 Task: Book a one-way flight for 2 adults from Dubai to Bangkok on August 15, 2023.
Action: Mouse moved to (433, 451)
Screenshot: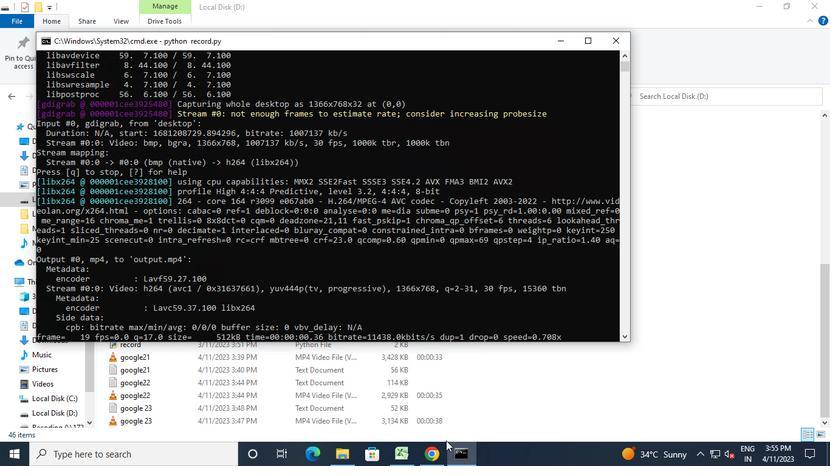 
Action: Mouse pressed left at (433, 451)
Screenshot: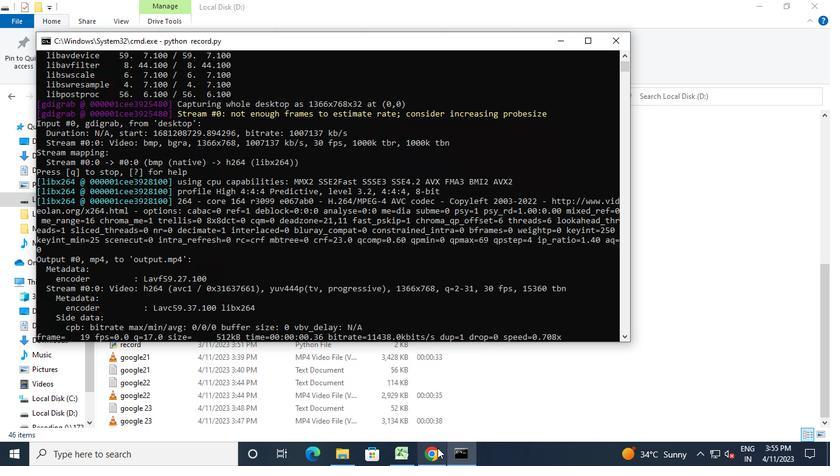 
Action: Mouse moved to (188, 315)
Screenshot: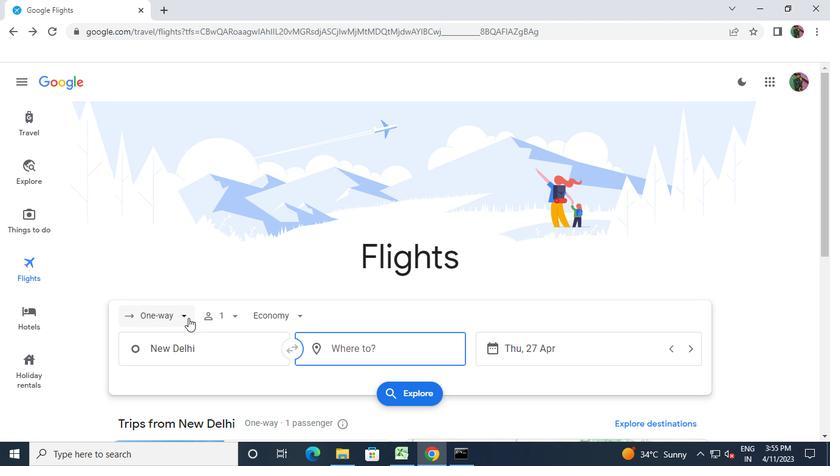
Action: Mouse pressed left at (188, 315)
Screenshot: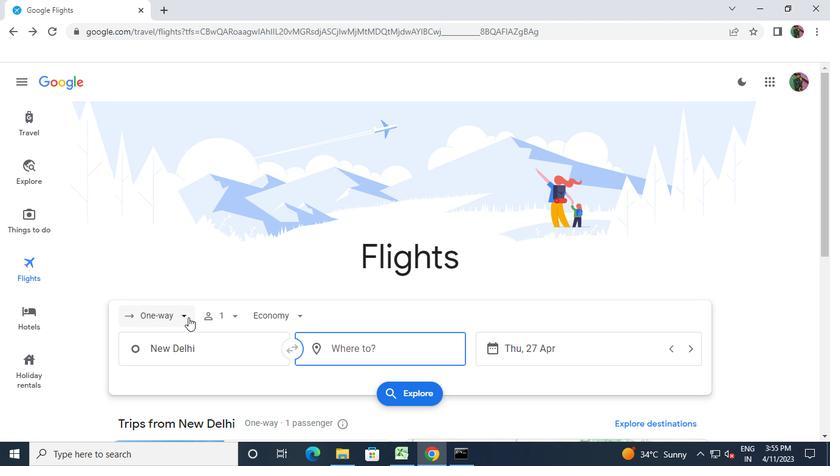 
Action: Mouse moved to (169, 257)
Screenshot: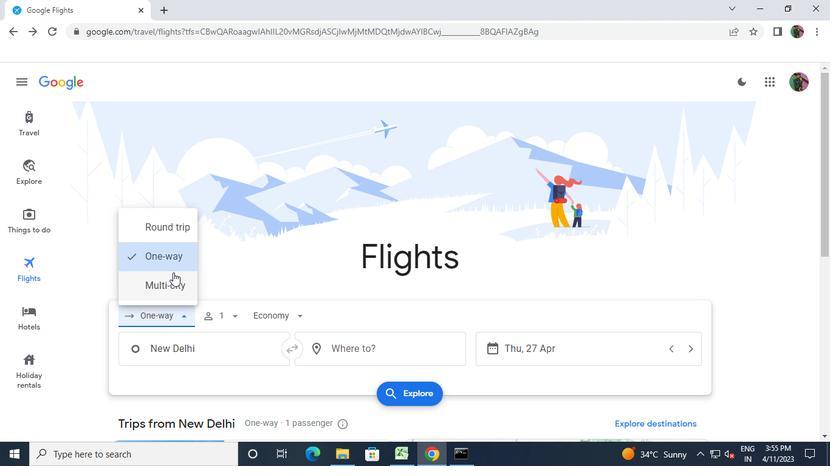 
Action: Mouse pressed left at (169, 257)
Screenshot: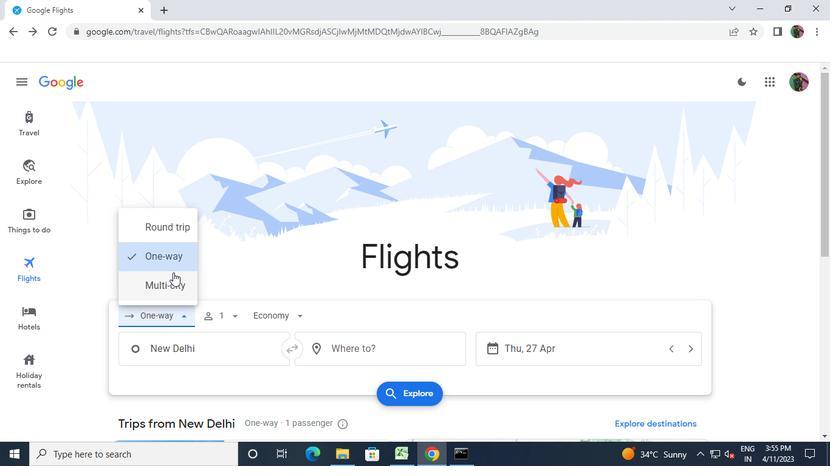 
Action: Mouse moved to (233, 315)
Screenshot: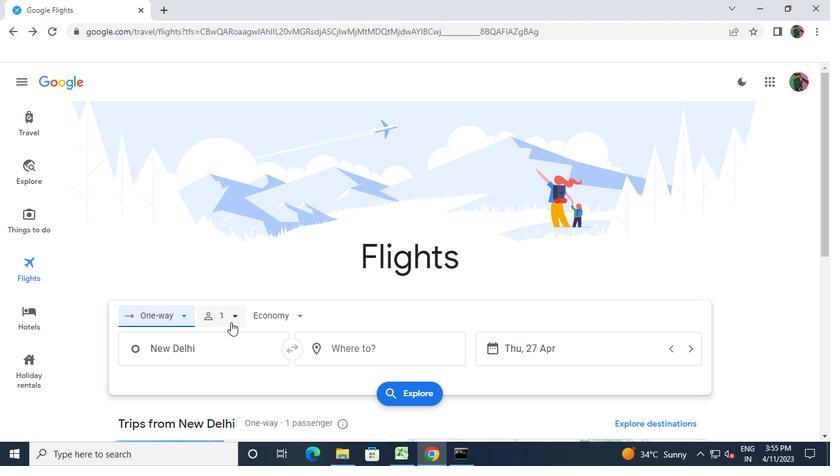 
Action: Mouse pressed left at (233, 315)
Screenshot: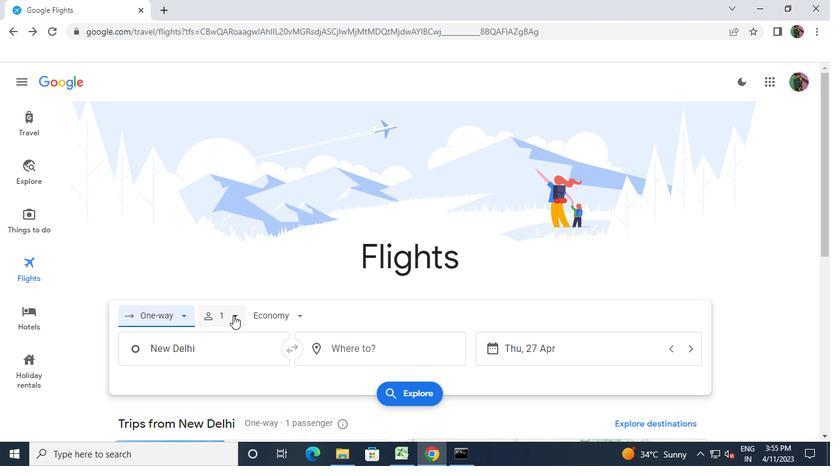 
Action: Mouse moved to (321, 349)
Screenshot: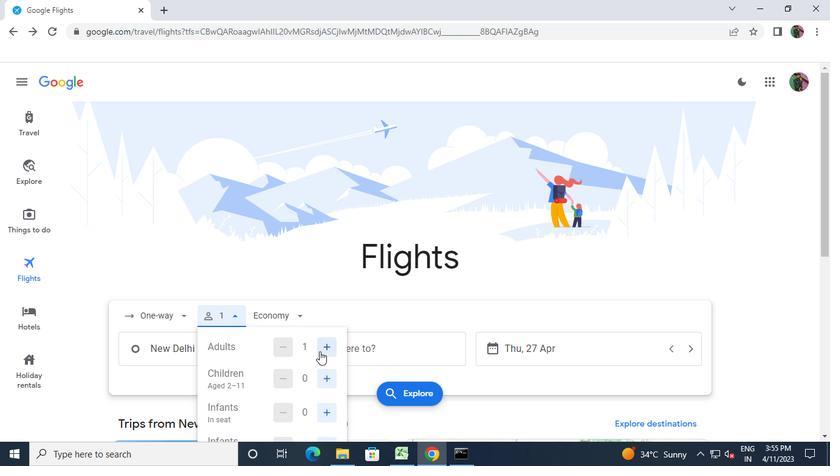 
Action: Mouse pressed left at (321, 349)
Screenshot: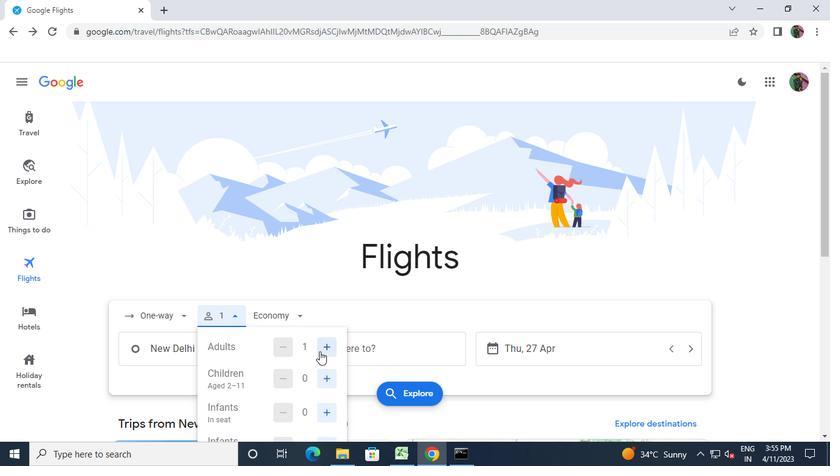 
Action: Mouse moved to (300, 359)
Screenshot: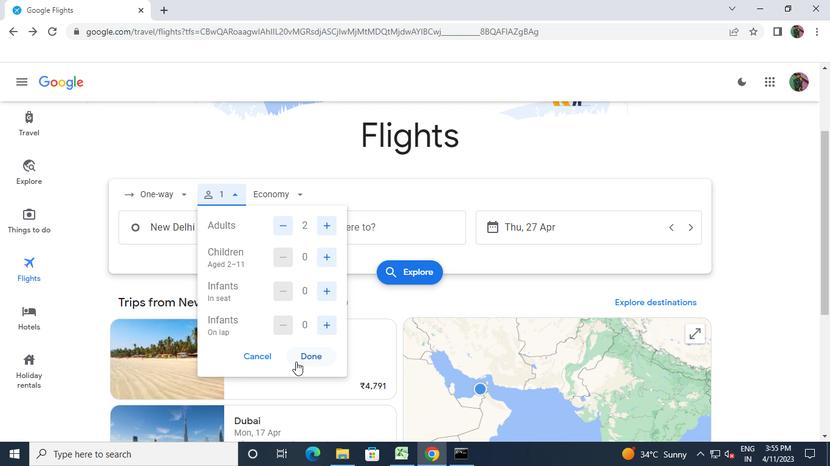 
Action: Mouse pressed left at (300, 359)
Screenshot: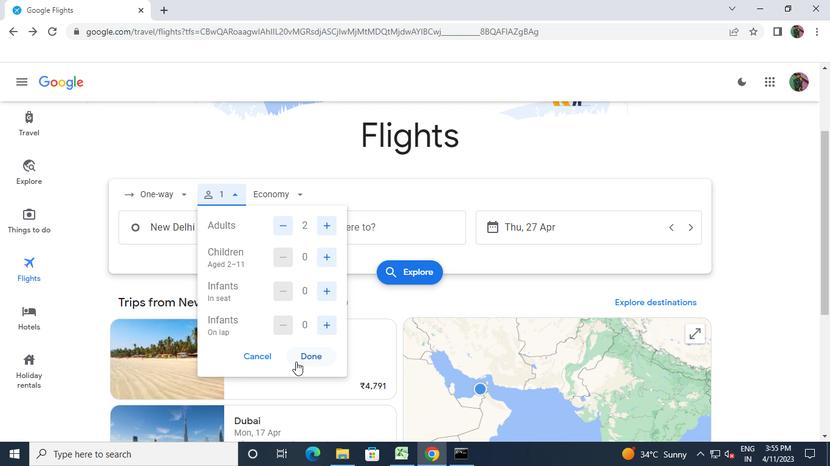 
Action: Mouse moved to (514, 229)
Screenshot: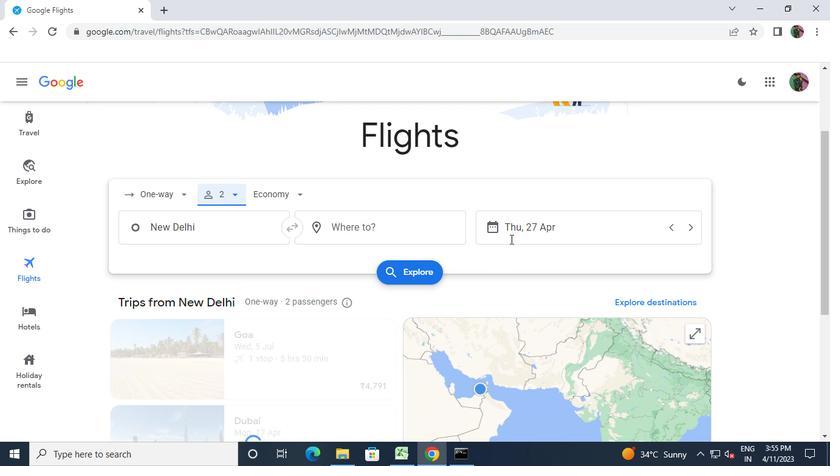 
Action: Mouse pressed left at (514, 229)
Screenshot: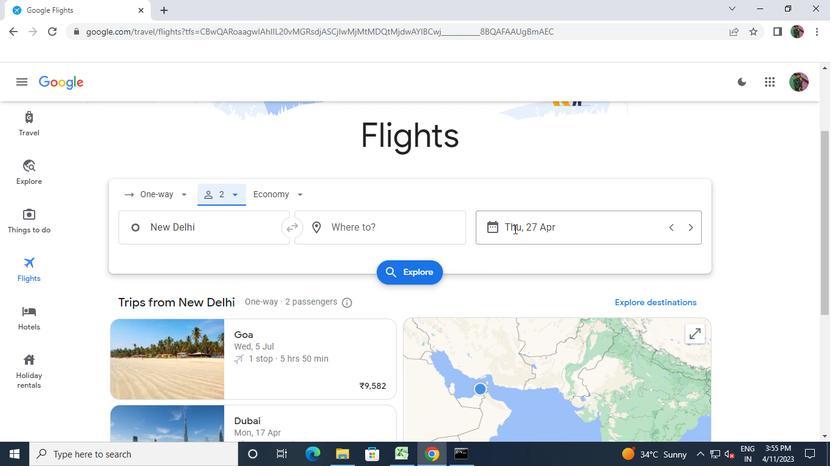 
Action: Mouse moved to (702, 264)
Screenshot: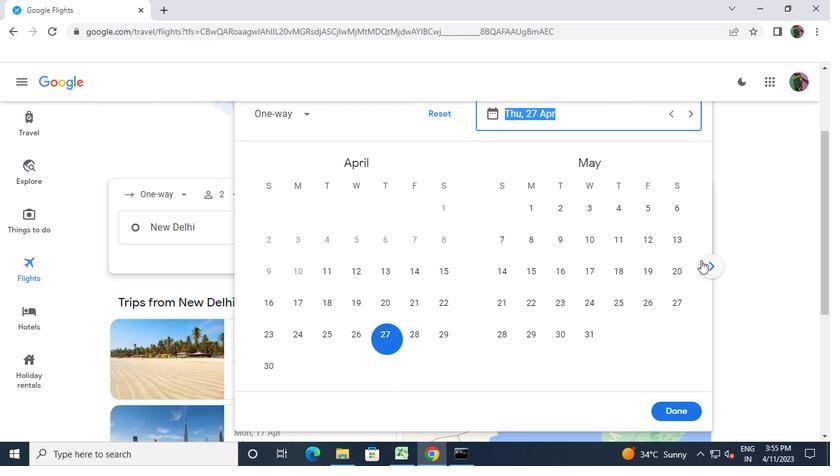 
Action: Mouse pressed left at (702, 264)
Screenshot: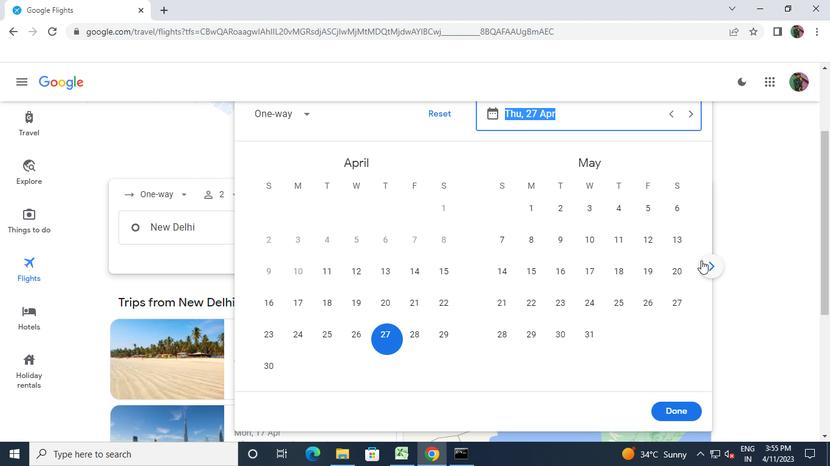 
Action: Mouse pressed left at (702, 264)
Screenshot: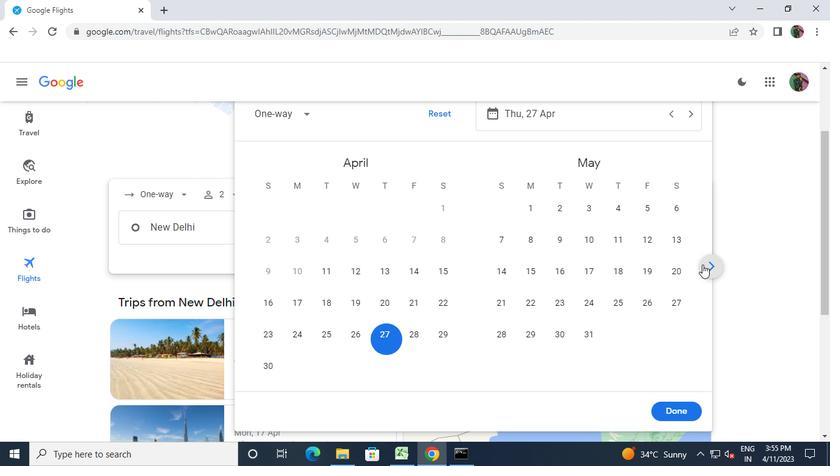 
Action: Mouse pressed left at (702, 264)
Screenshot: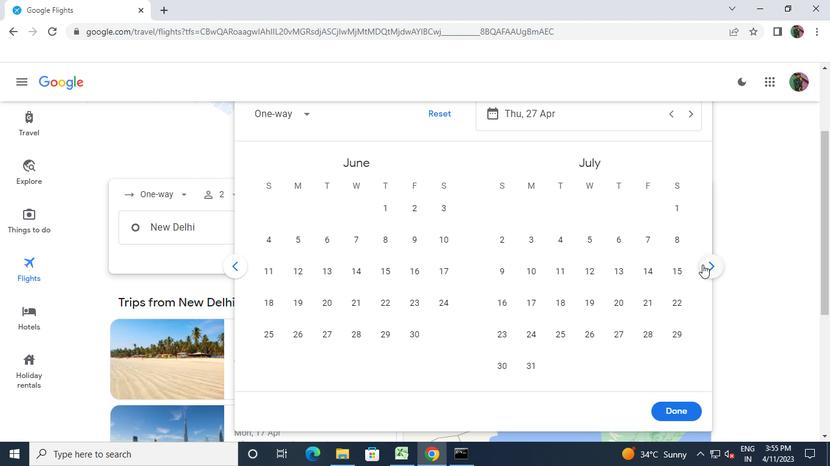 
Action: Mouse moved to (563, 268)
Screenshot: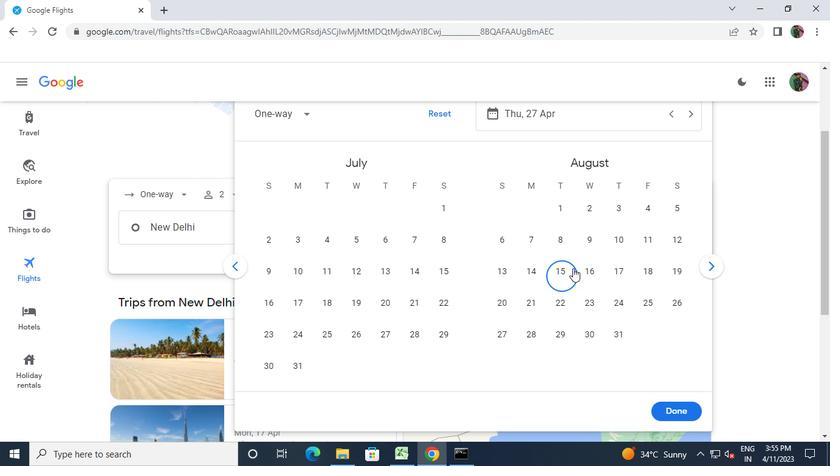 
Action: Mouse pressed left at (563, 268)
Screenshot: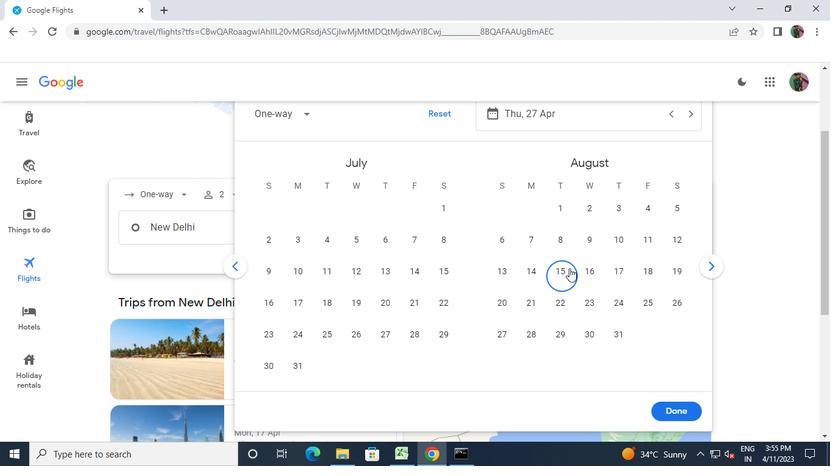 
Action: Mouse moved to (671, 407)
Screenshot: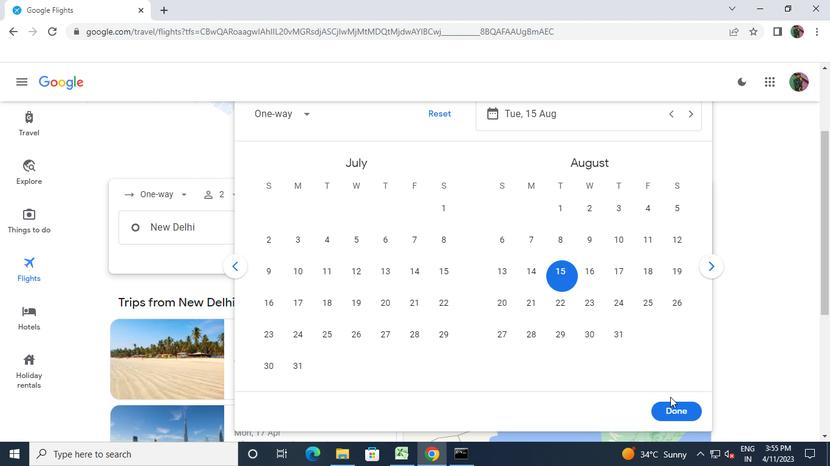 
Action: Mouse pressed left at (671, 407)
Screenshot: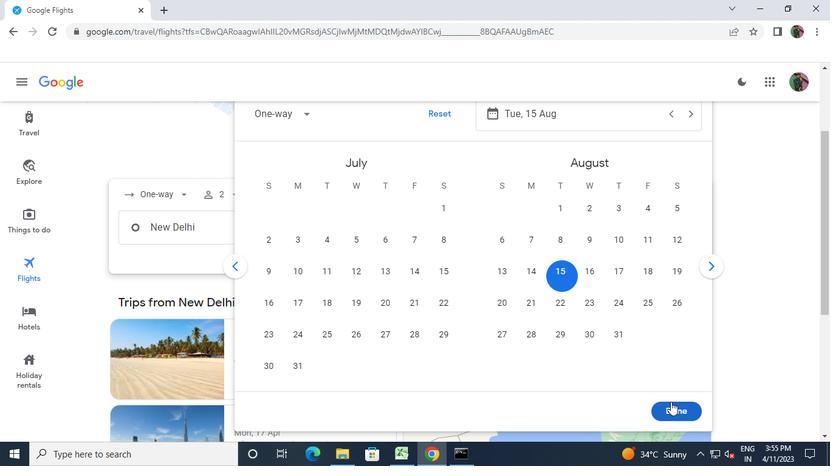 
Action: Mouse moved to (240, 233)
Screenshot: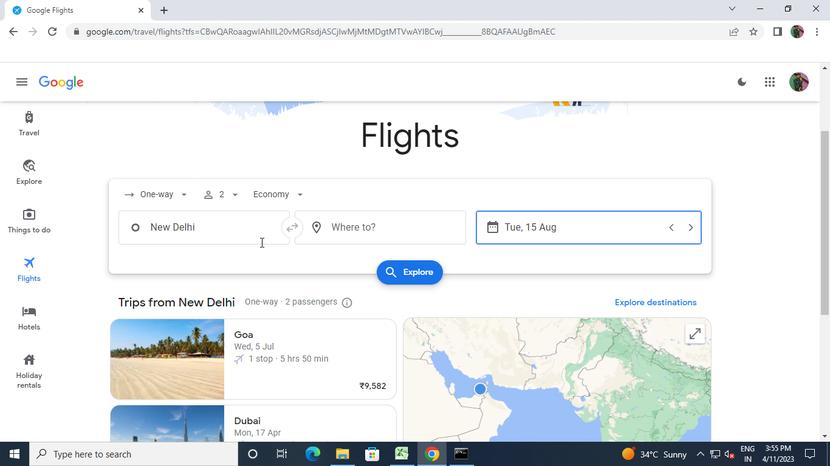 
Action: Mouse pressed left at (240, 233)
Screenshot: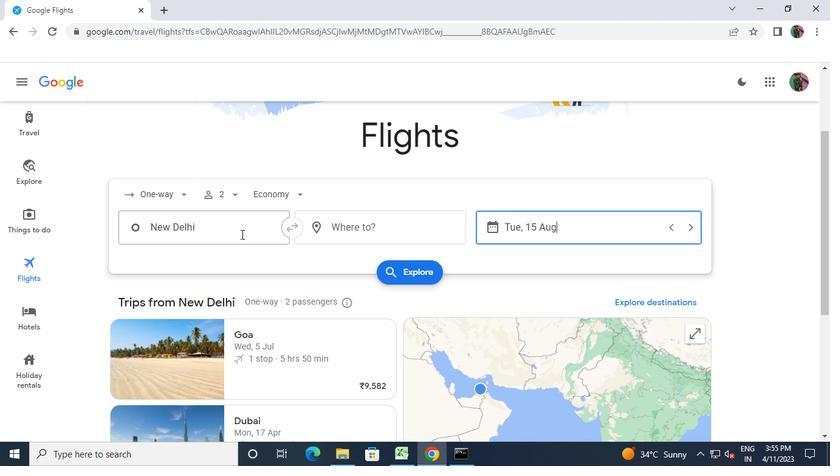 
Action: Keyboard d
Screenshot: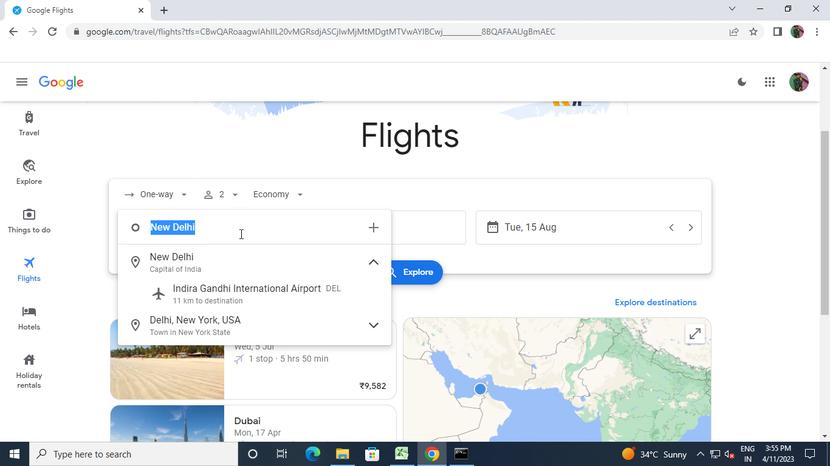 
Action: Keyboard u
Screenshot: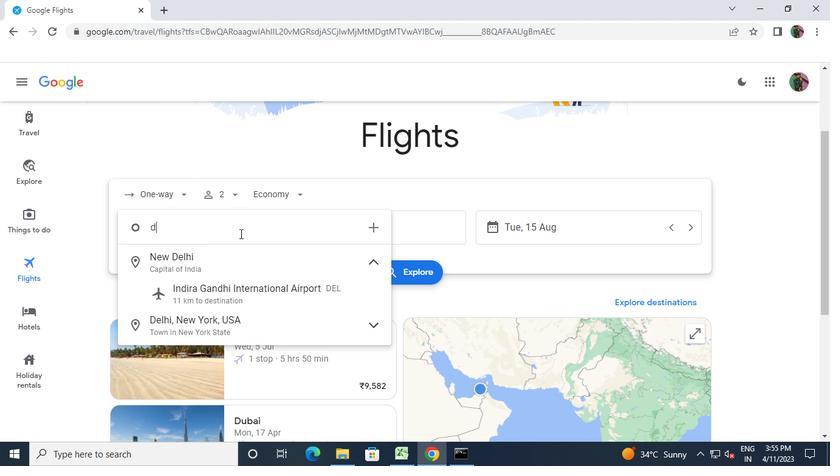 
Action: Keyboard u
Screenshot: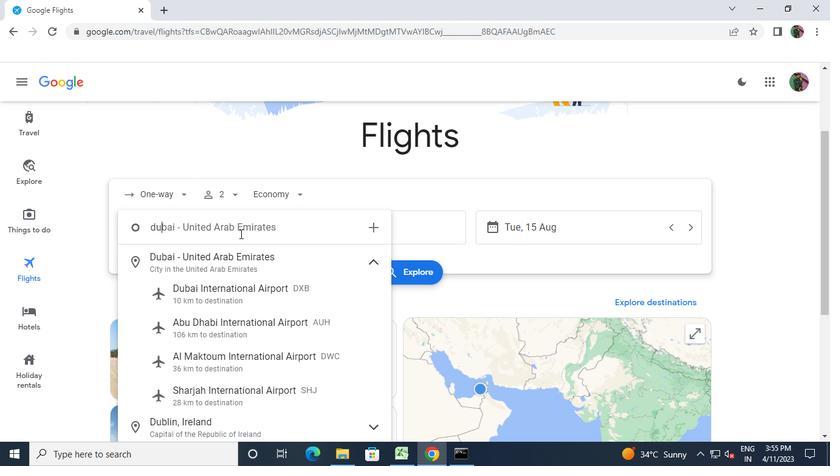 
Action: Keyboard b
Screenshot: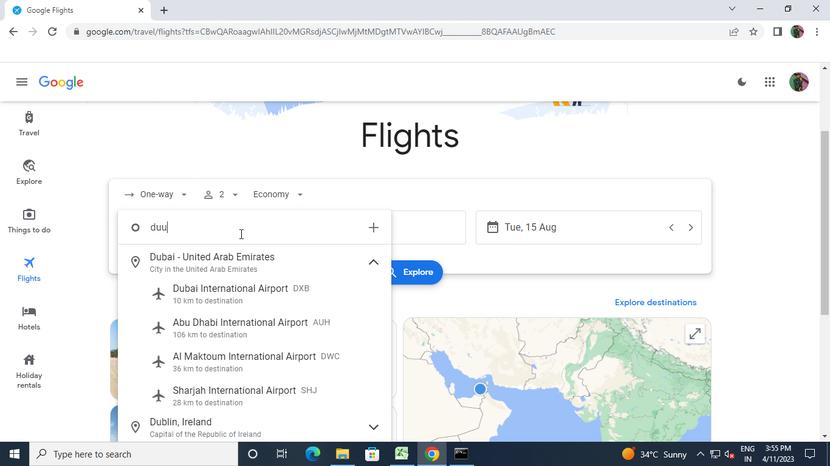 
Action: Keyboard a
Screenshot: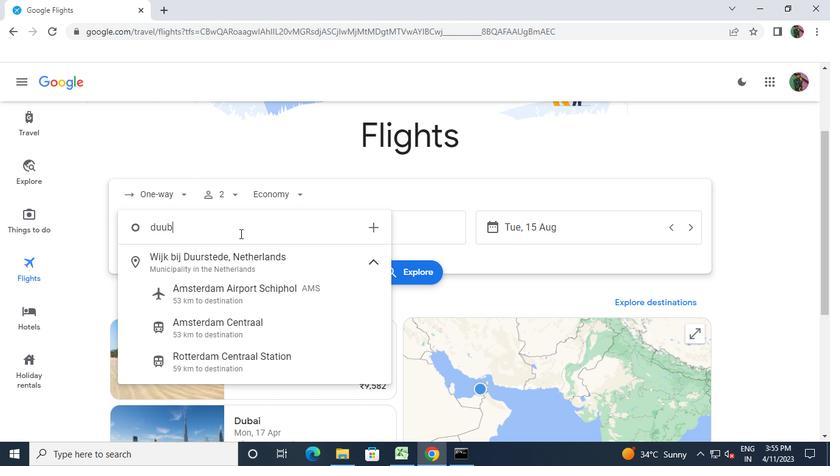 
Action: Keyboard i
Screenshot: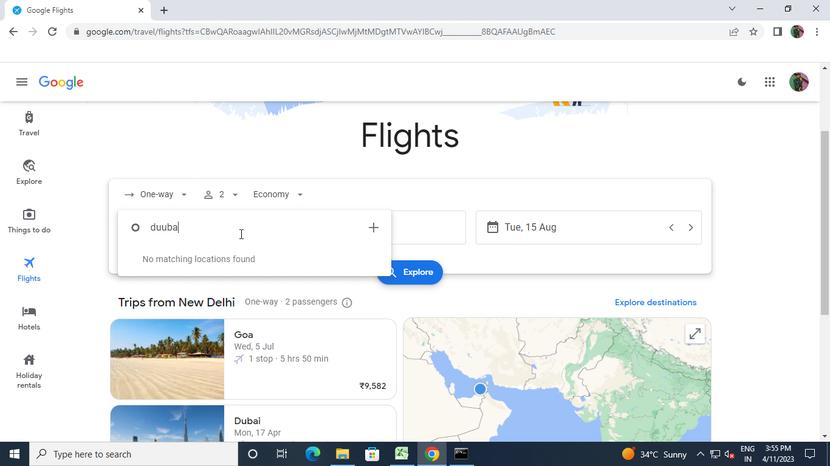 
Action: Mouse moved to (218, 264)
Screenshot: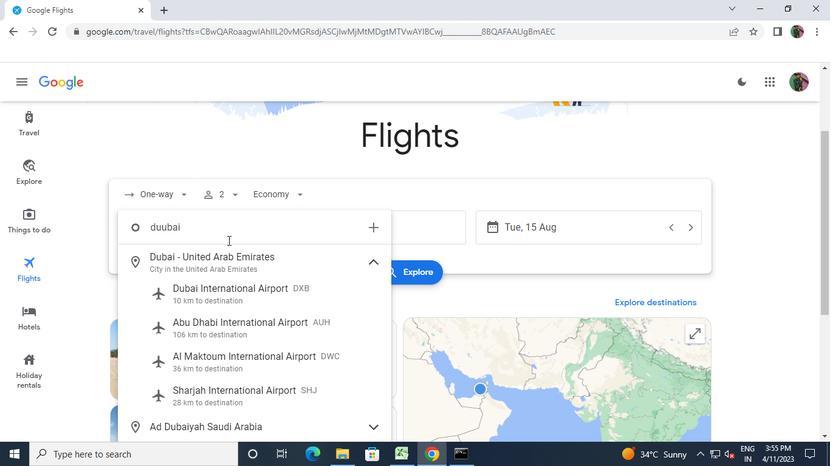
Action: Mouse pressed left at (218, 264)
Screenshot: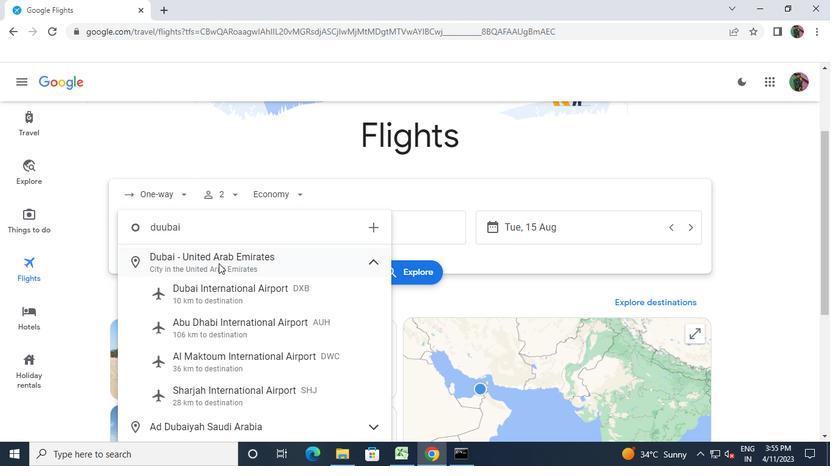 
Action: Mouse moved to (362, 232)
Screenshot: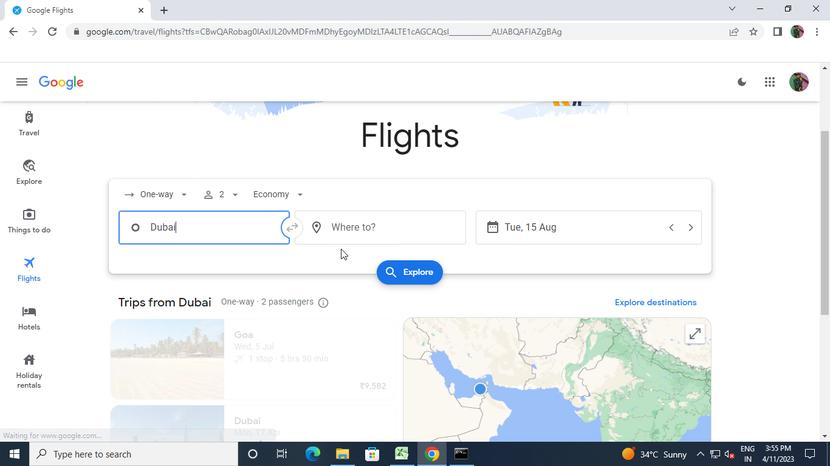 
Action: Mouse pressed left at (362, 232)
Screenshot: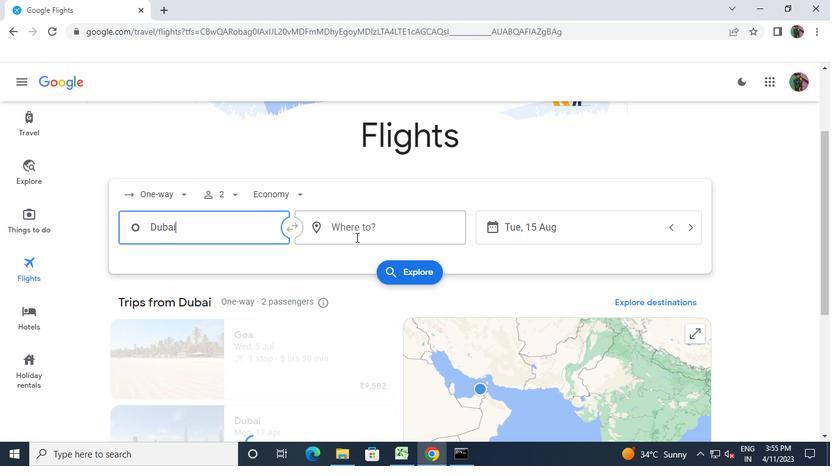 
Action: Keyboard b
Screenshot: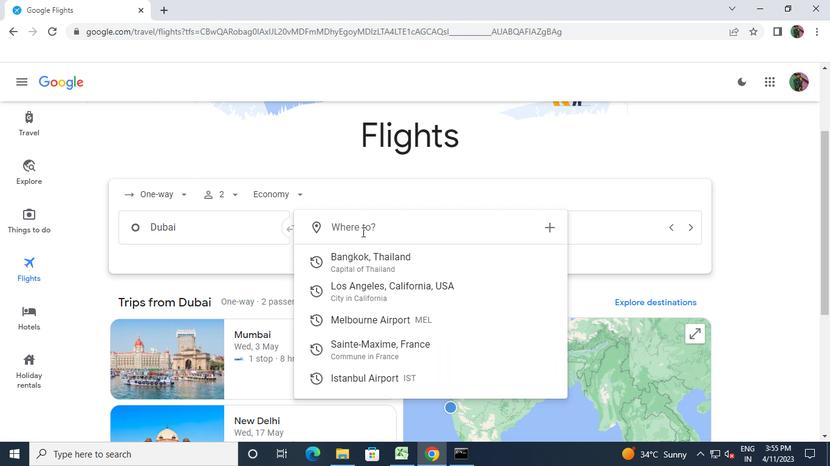 
Action: Keyboard a
Screenshot: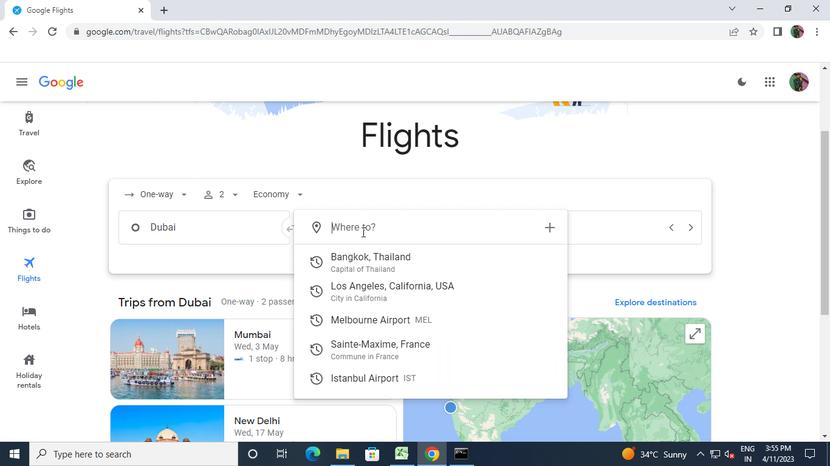 
Action: Keyboard n
Screenshot: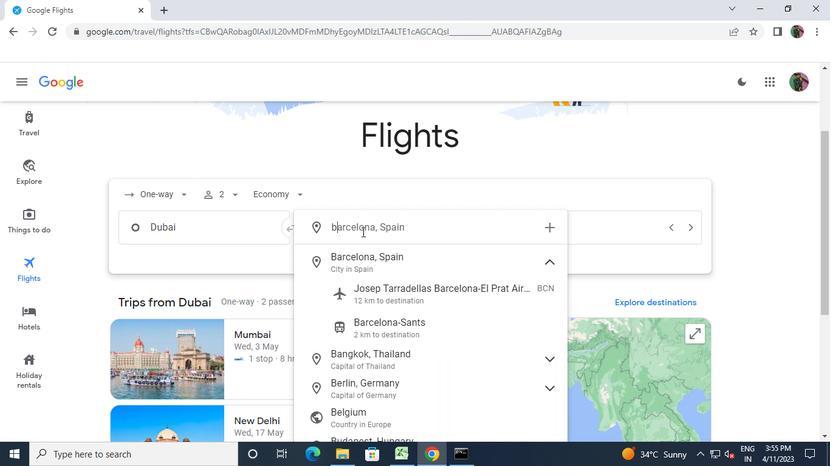 
Action: Keyboard g
Screenshot: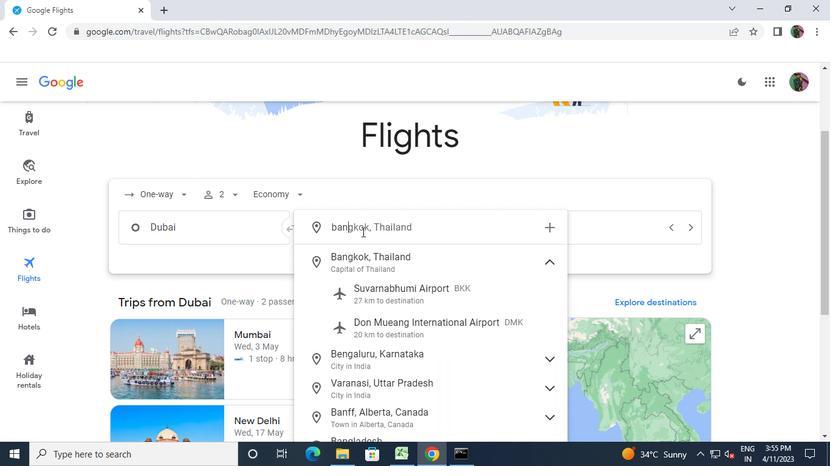 
Action: Mouse moved to (364, 261)
Screenshot: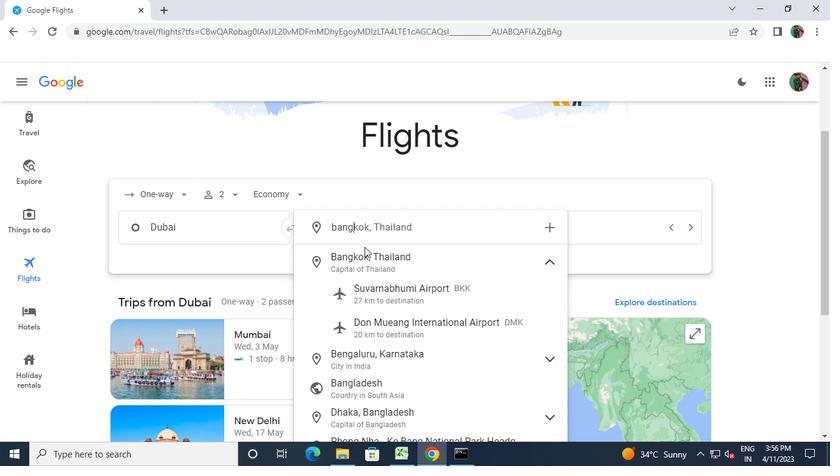 
Action: Mouse pressed left at (364, 261)
Screenshot: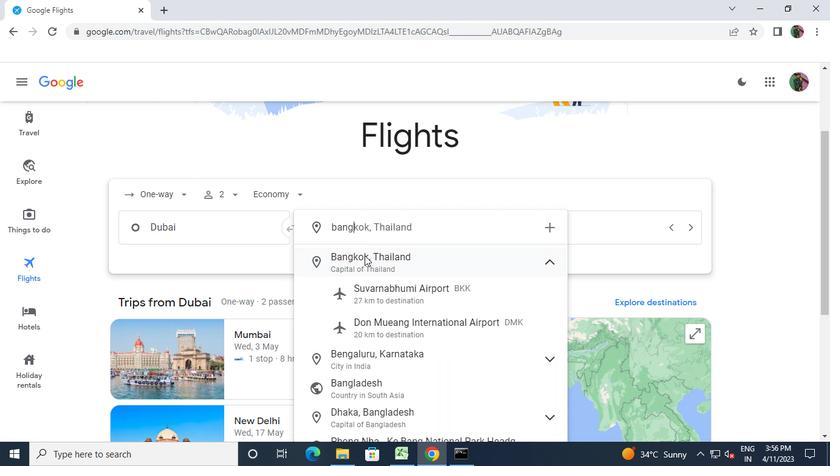 
Action: Mouse moved to (392, 266)
Screenshot: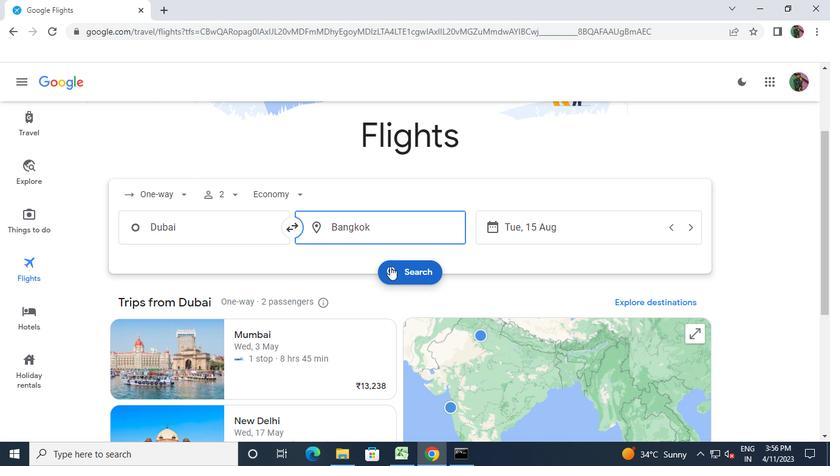 
Action: Mouse pressed left at (392, 266)
Screenshot: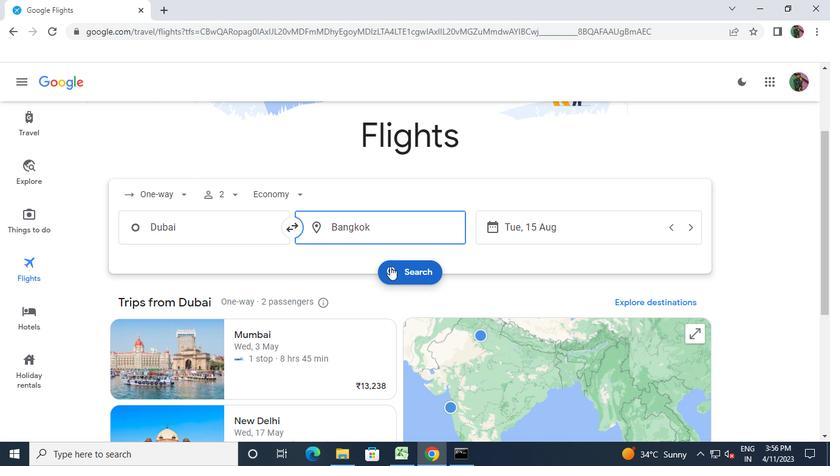 
Action: Mouse moved to (382, 219)
Screenshot: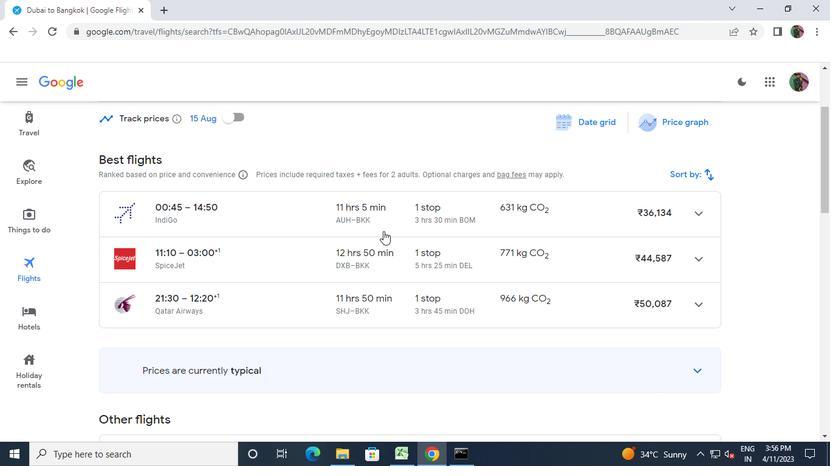 
Action: Mouse pressed left at (382, 219)
Screenshot: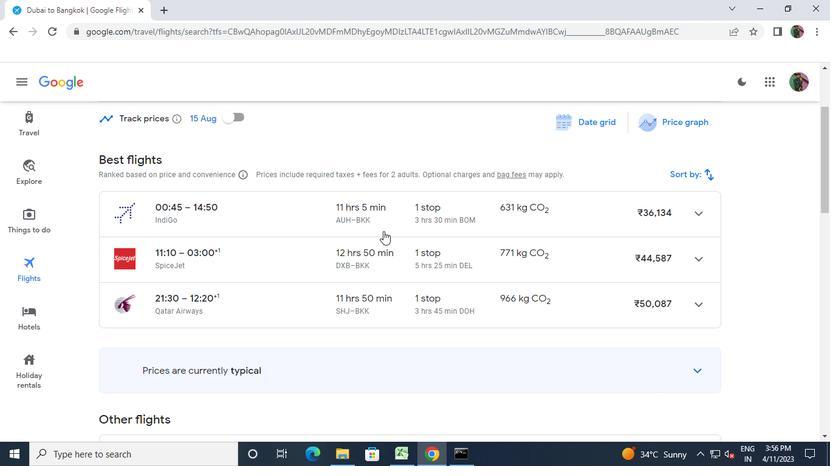 
Action: Mouse moved to (647, 222)
Screenshot: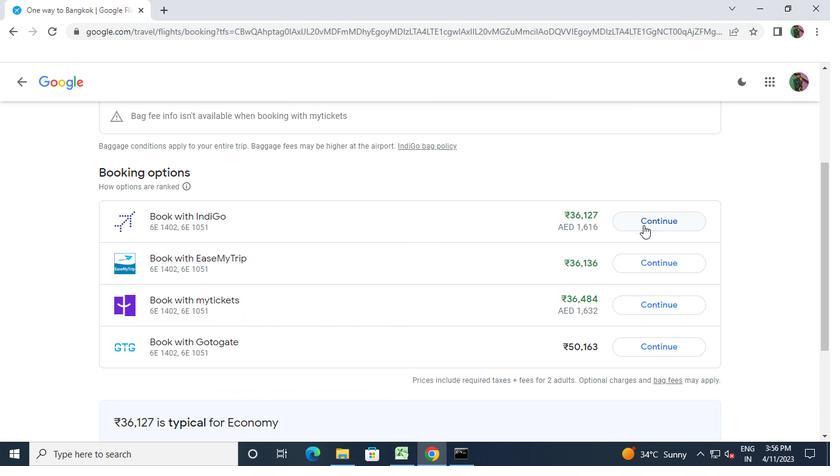 
Action: Mouse pressed left at (647, 222)
Screenshot: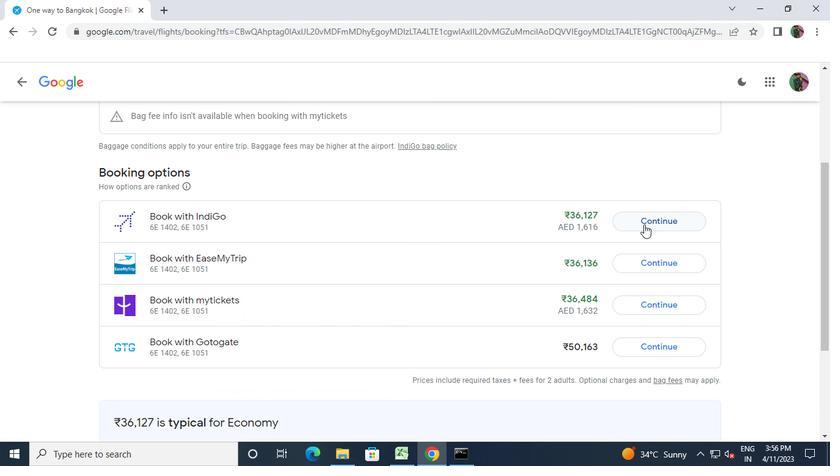 
Action: Mouse moved to (512, 108)
Screenshot: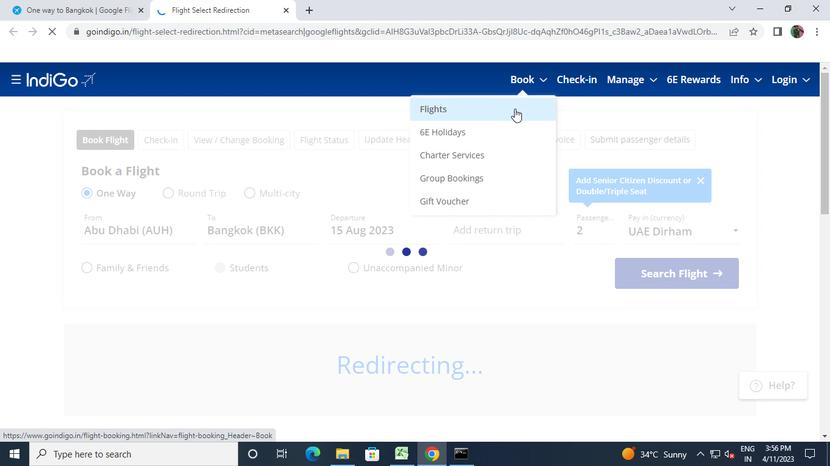 
Action: Mouse pressed left at (512, 108)
Screenshot: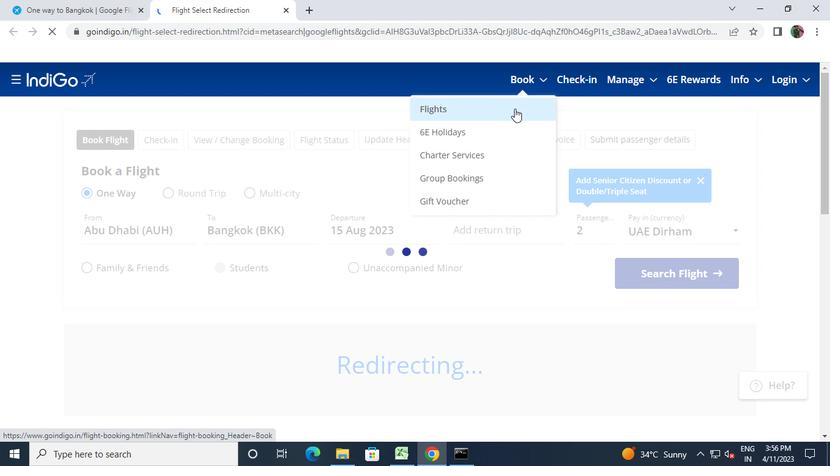 
Action: Mouse moved to (520, 367)
Screenshot: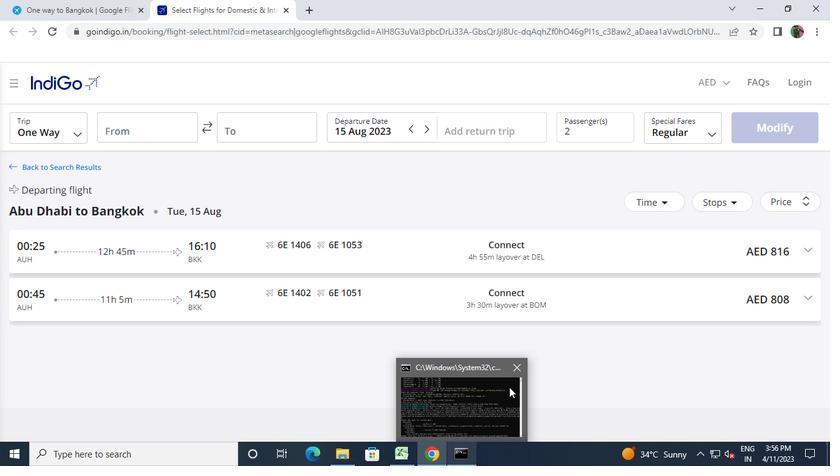 
Action: Mouse pressed left at (520, 367)
Screenshot: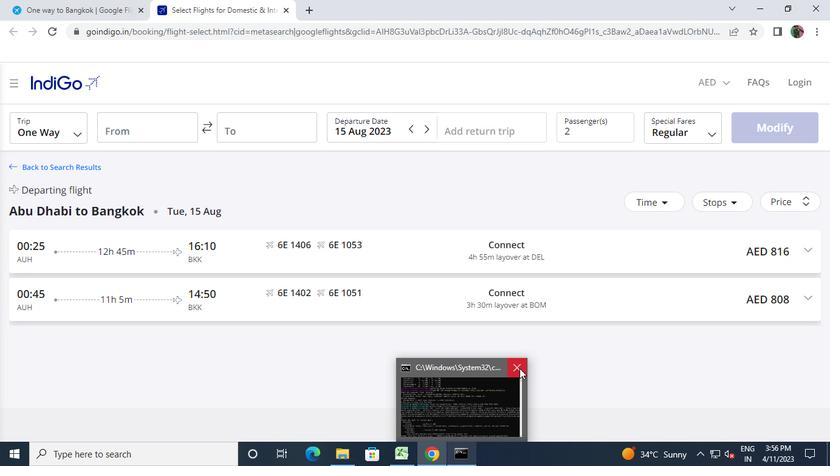 
